 Task: Create a task  Develop a new online tool for online course evaluations , assign it to team member softage.4@softage.net in the project BeaconWorks and update the status of the task to  On Track  , set the priority of the task to High
Action: Mouse moved to (71, 52)
Screenshot: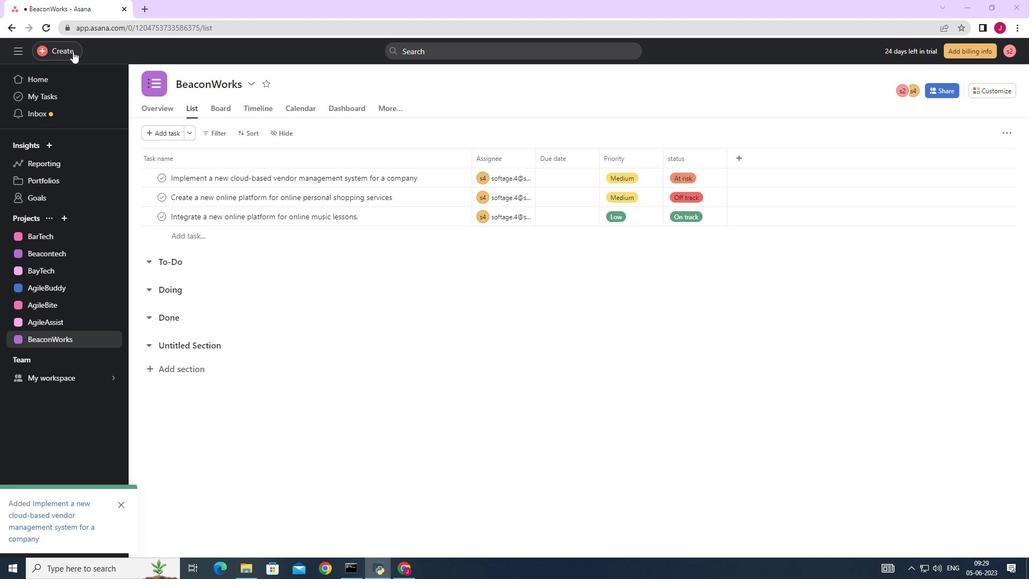 
Action: Mouse pressed left at (71, 52)
Screenshot: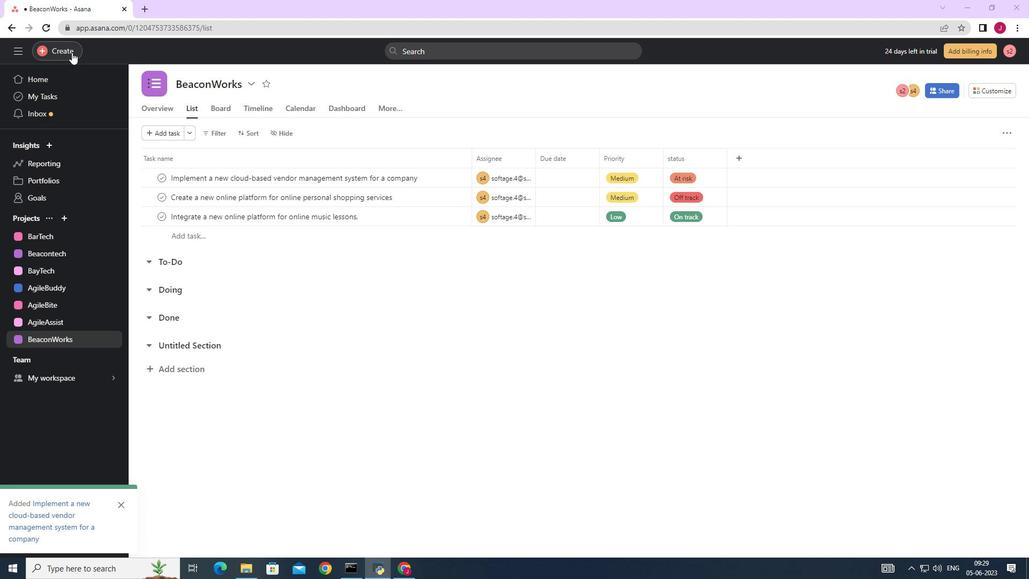 
Action: Mouse moved to (117, 52)
Screenshot: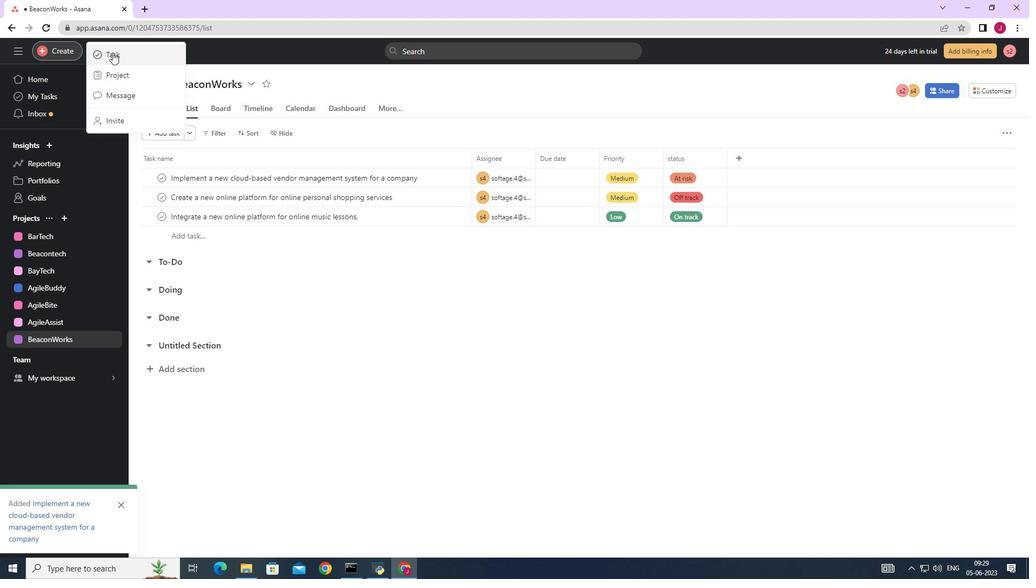 
Action: Mouse pressed left at (117, 52)
Screenshot: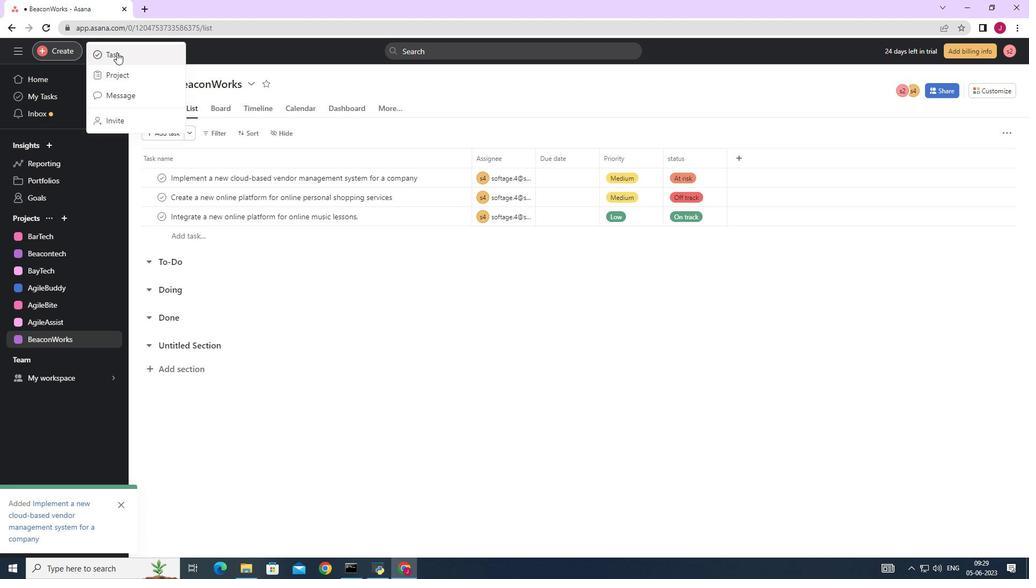 
Action: Mouse moved to (856, 356)
Screenshot: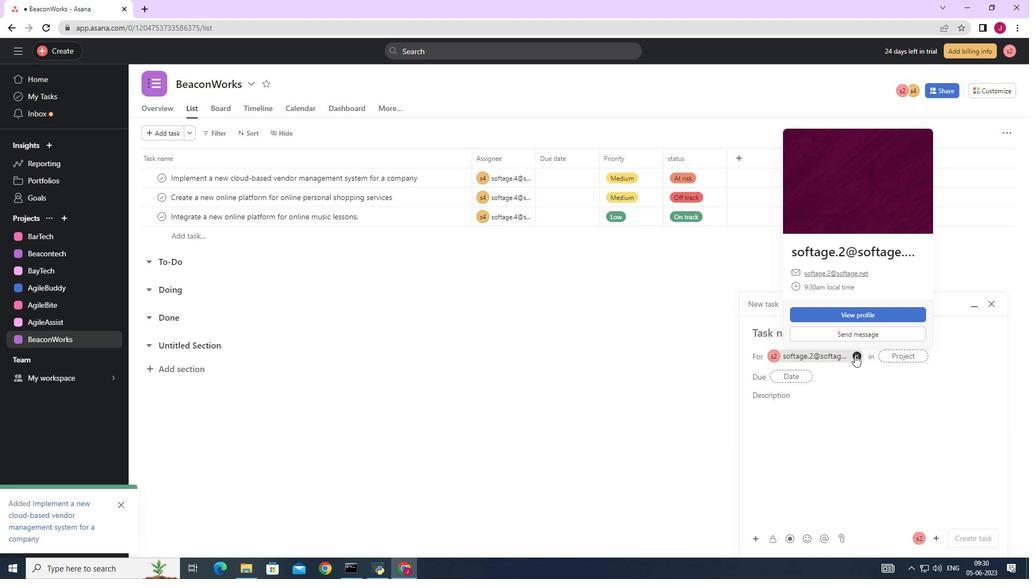 
Action: Mouse pressed left at (856, 356)
Screenshot: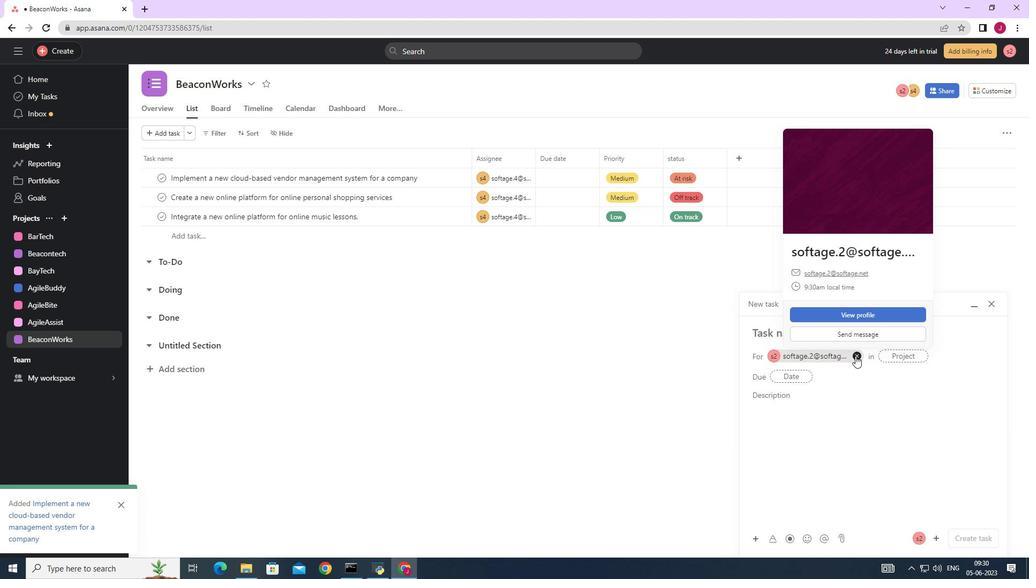 
Action: Mouse moved to (807, 345)
Screenshot: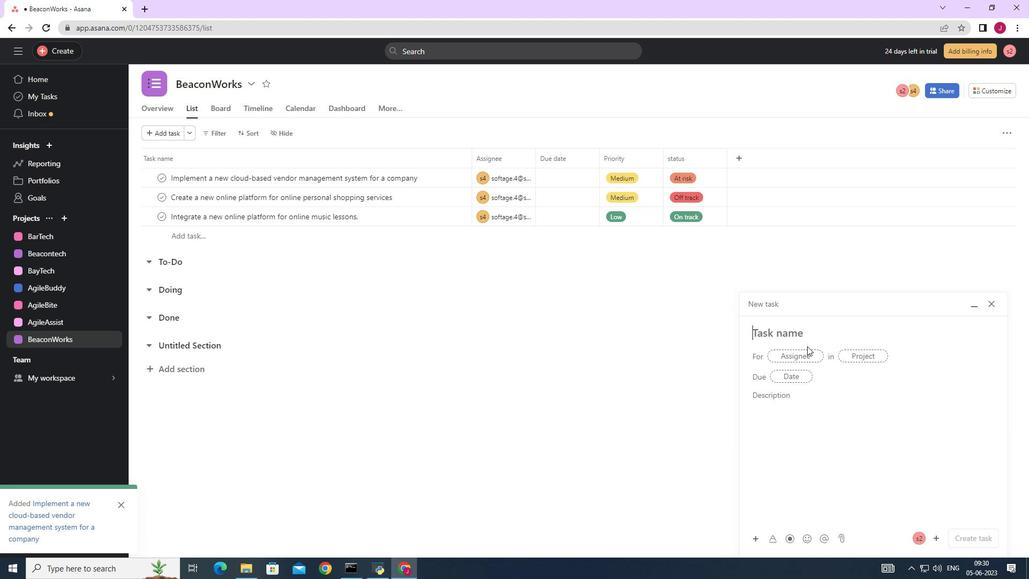 
Action: Key pressed <Key.caps_lock>D
Screenshot: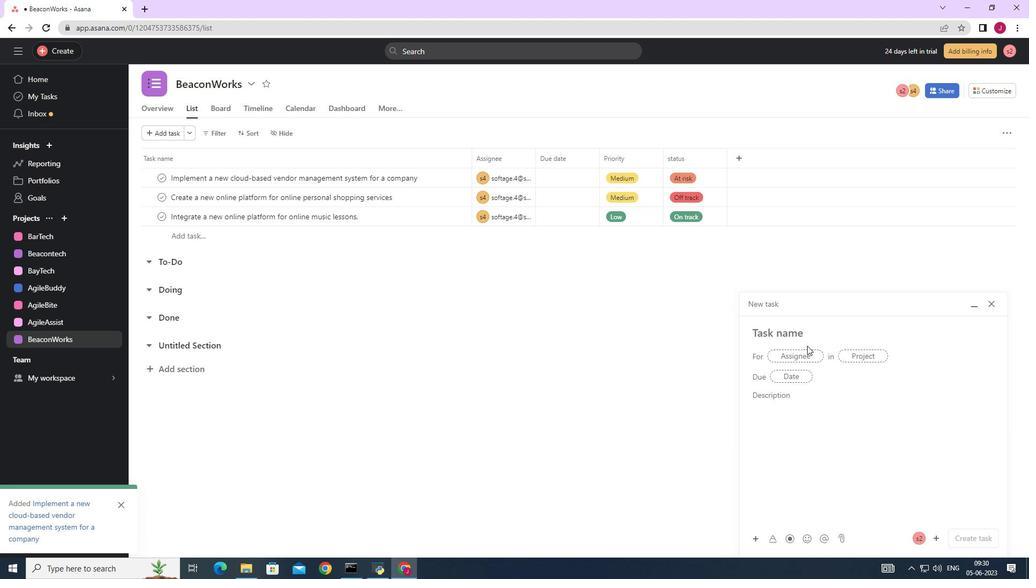 
Action: Mouse moved to (807, 345)
Screenshot: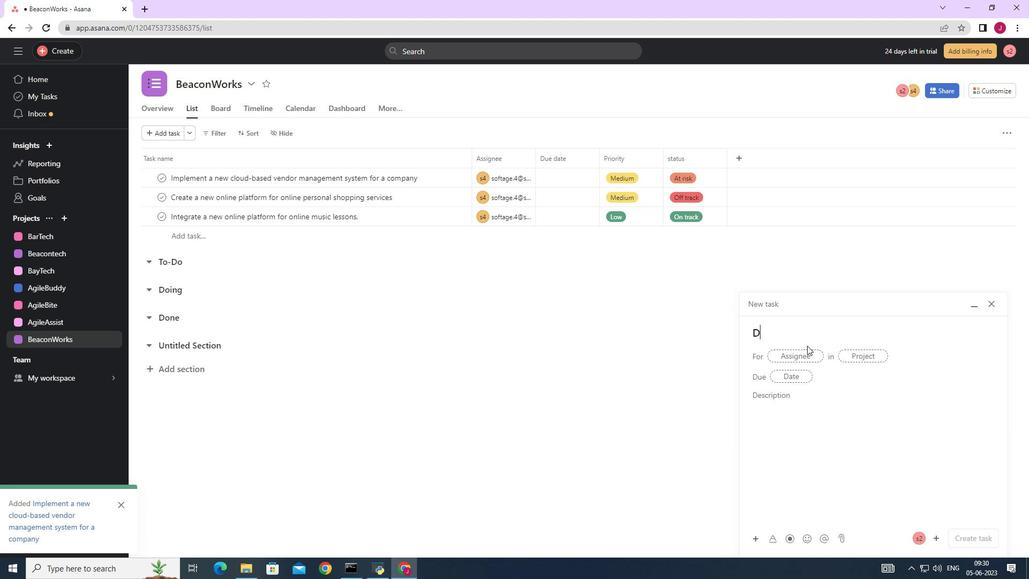 
Action: Key pressed <Key.caps_lock>eve
Screenshot: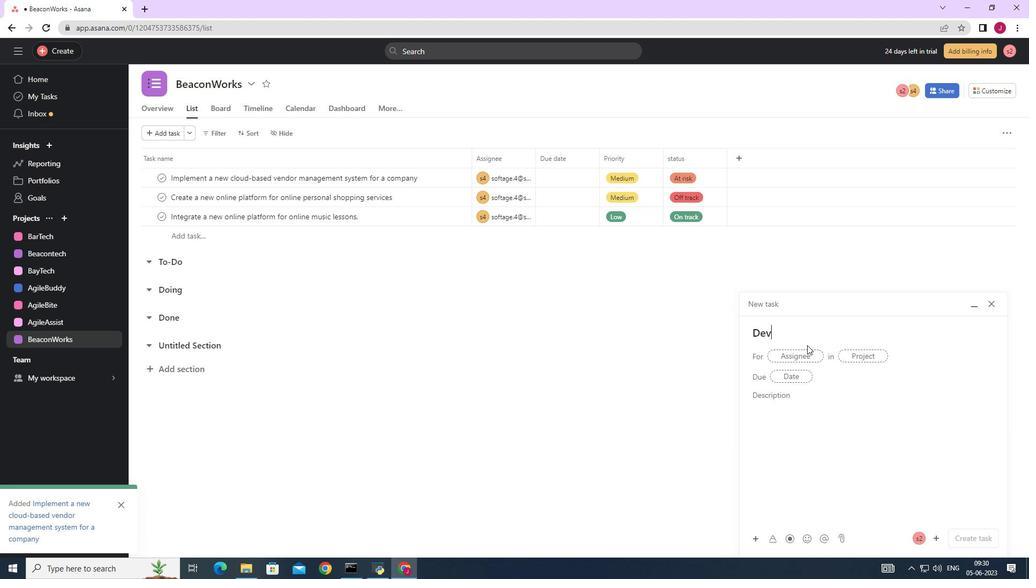 
Action: Mouse moved to (807, 345)
Screenshot: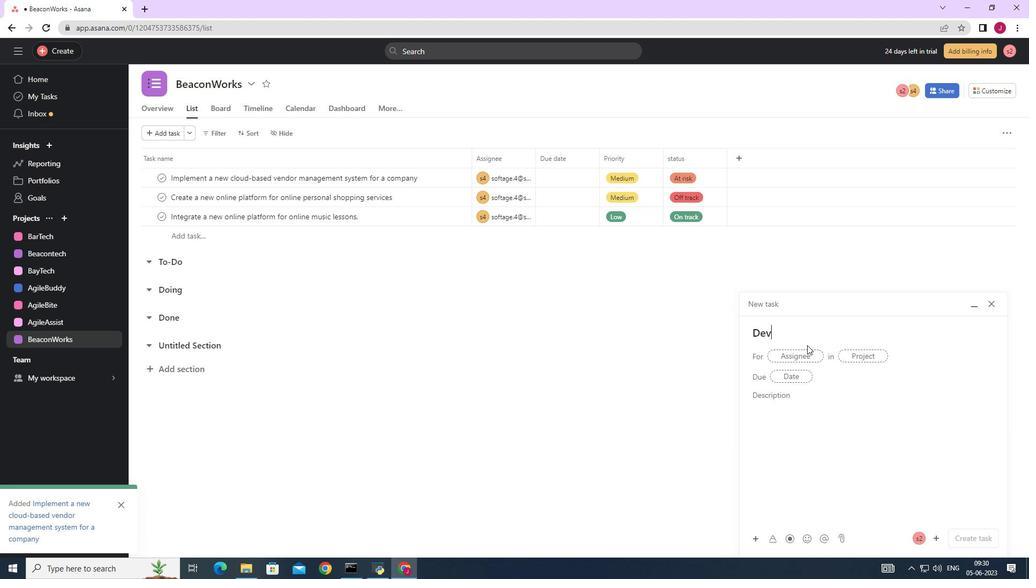 
Action: Key pressed lop<Key.space>a<Key.space>new<Key.space>online<Key.space>tool<Key.space>for<Key.space>online<Key.space>course<Key.space>evaluations
Screenshot: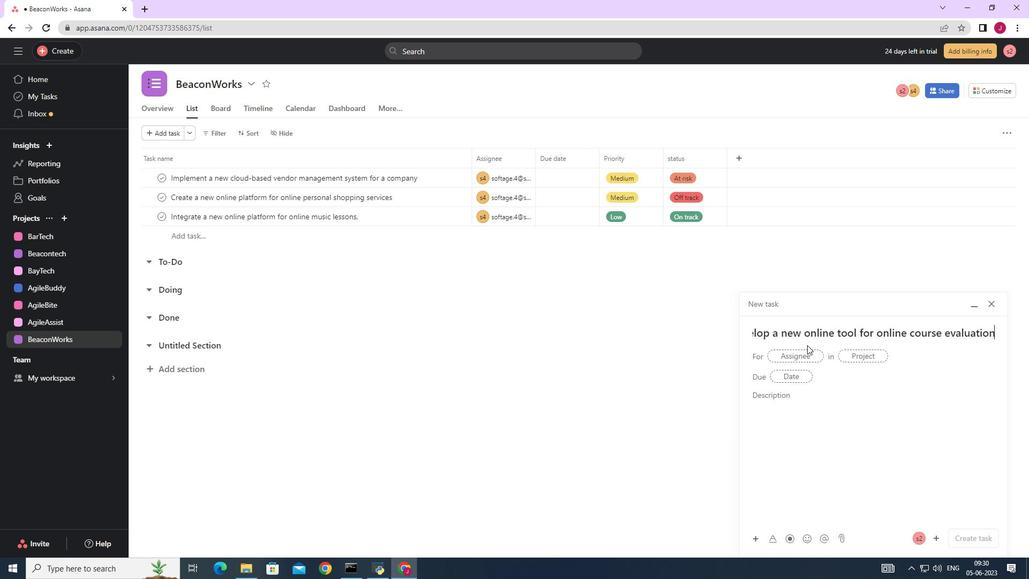 
Action: Mouse moved to (791, 359)
Screenshot: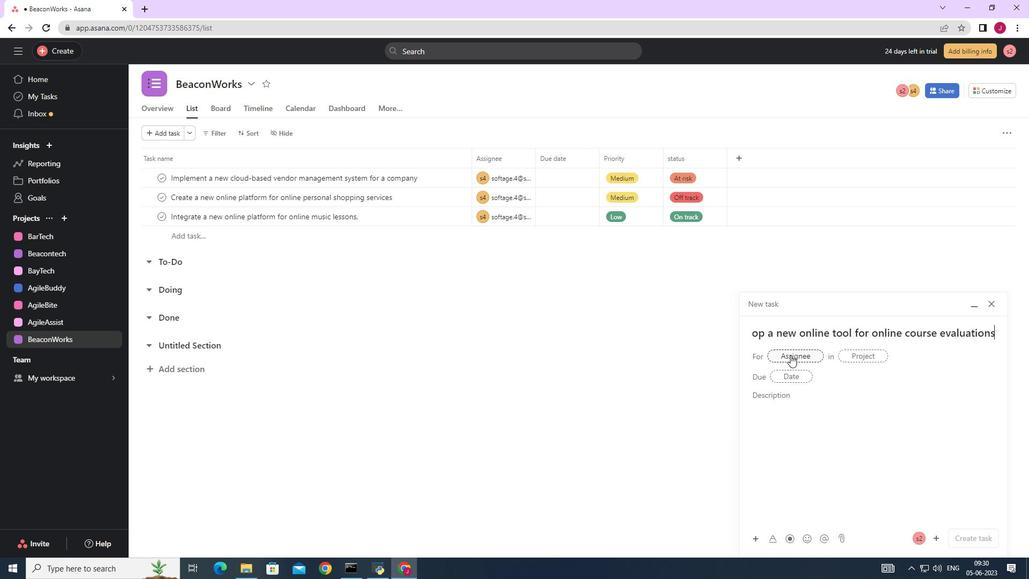 
Action: Mouse pressed left at (791, 359)
Screenshot: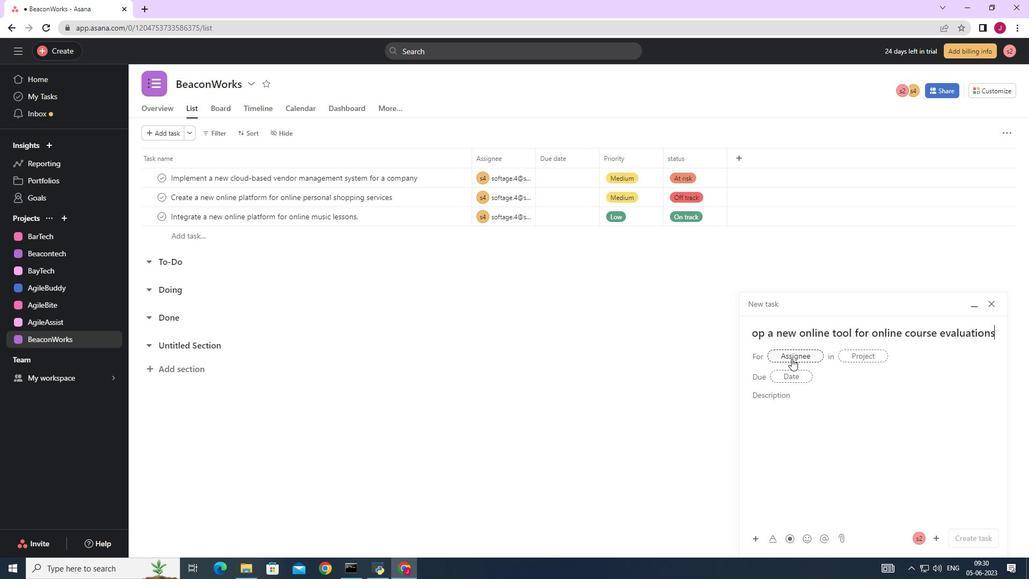 
Action: Key pressed softage.4
Screenshot: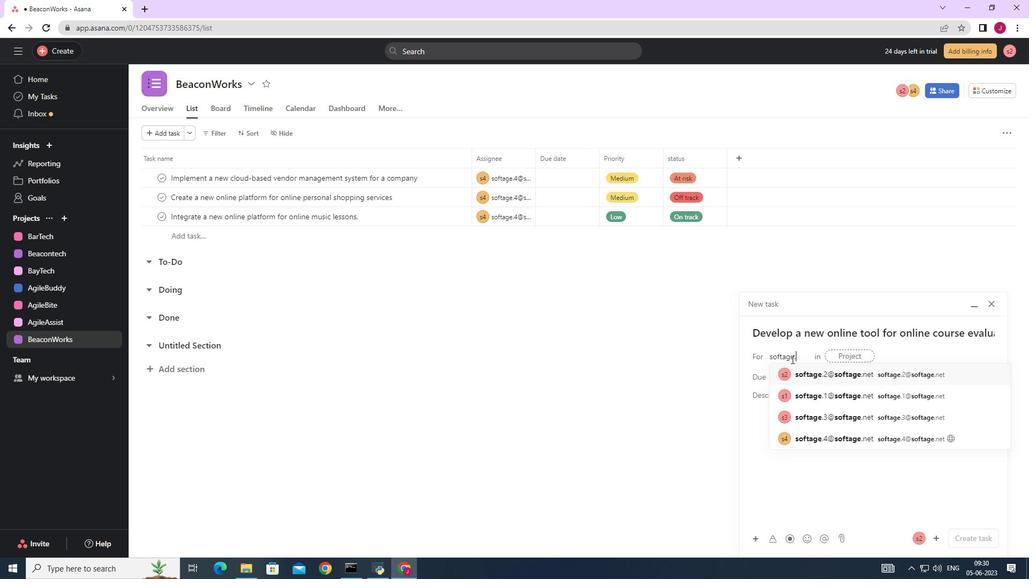 
Action: Mouse moved to (809, 378)
Screenshot: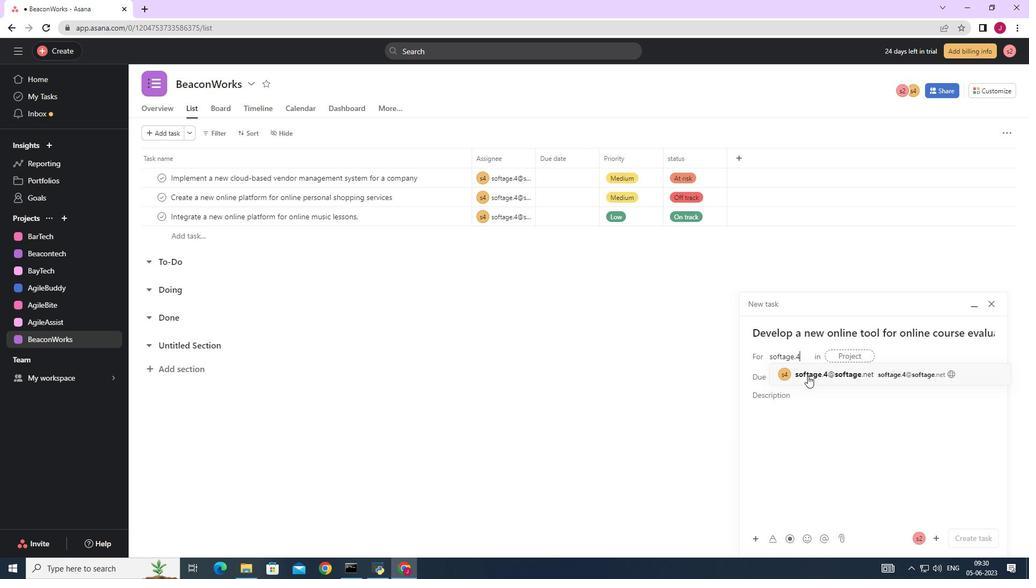 
Action: Mouse pressed left at (809, 378)
Screenshot: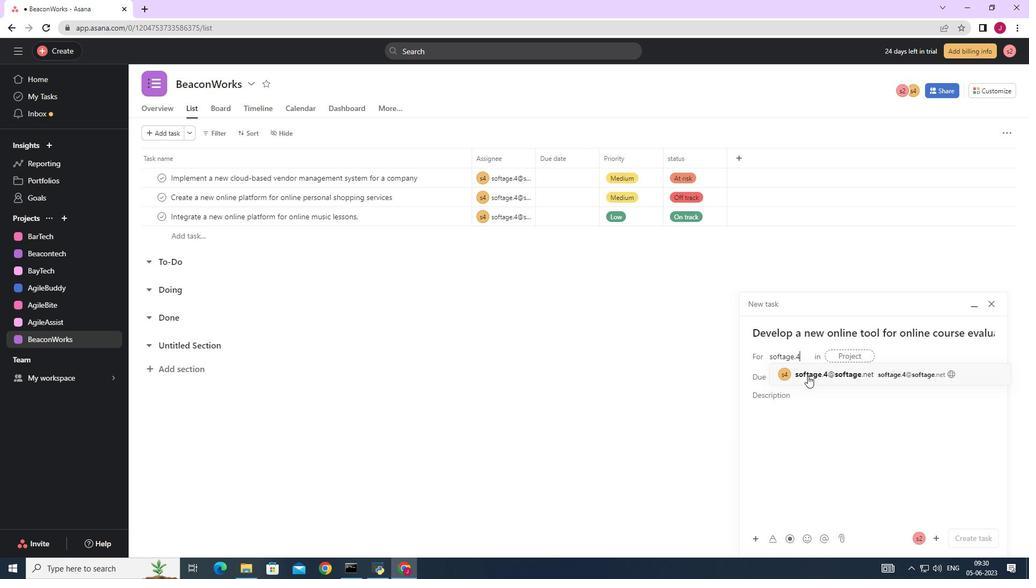 
Action: Mouse moved to (673, 375)
Screenshot: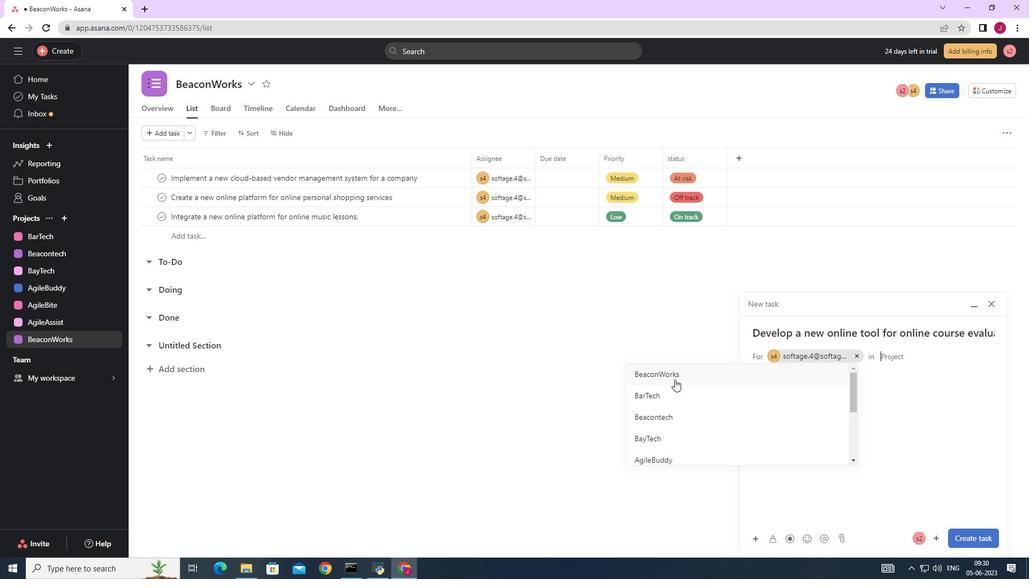 
Action: Mouse pressed left at (673, 375)
Screenshot: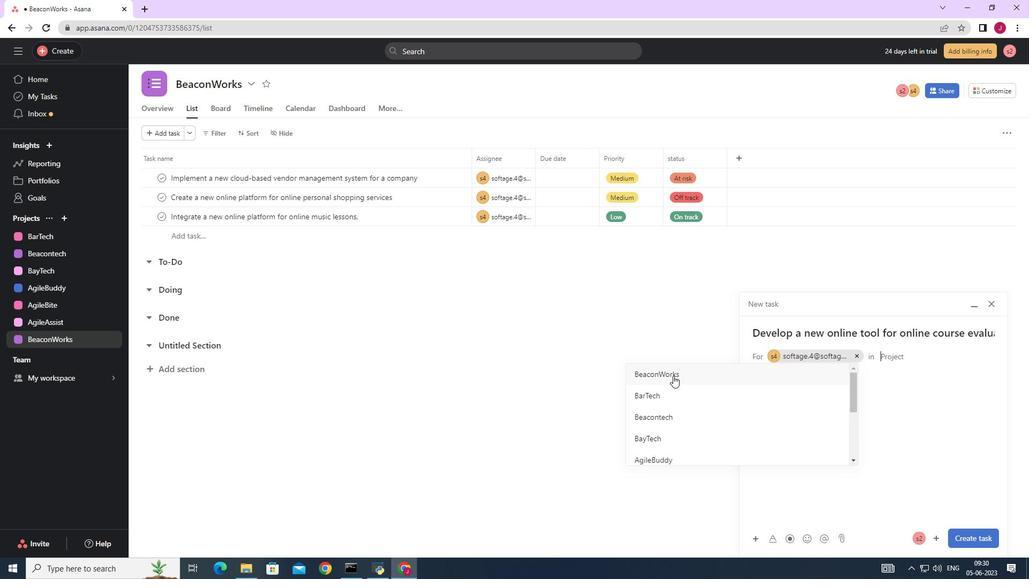 
Action: Mouse moved to (803, 399)
Screenshot: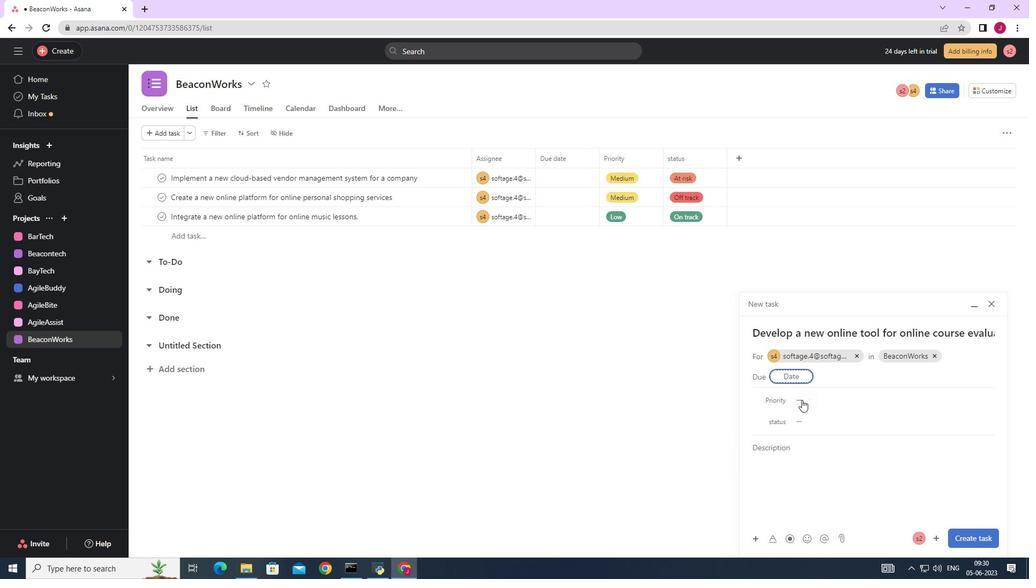 
Action: Mouse pressed left at (803, 399)
Screenshot: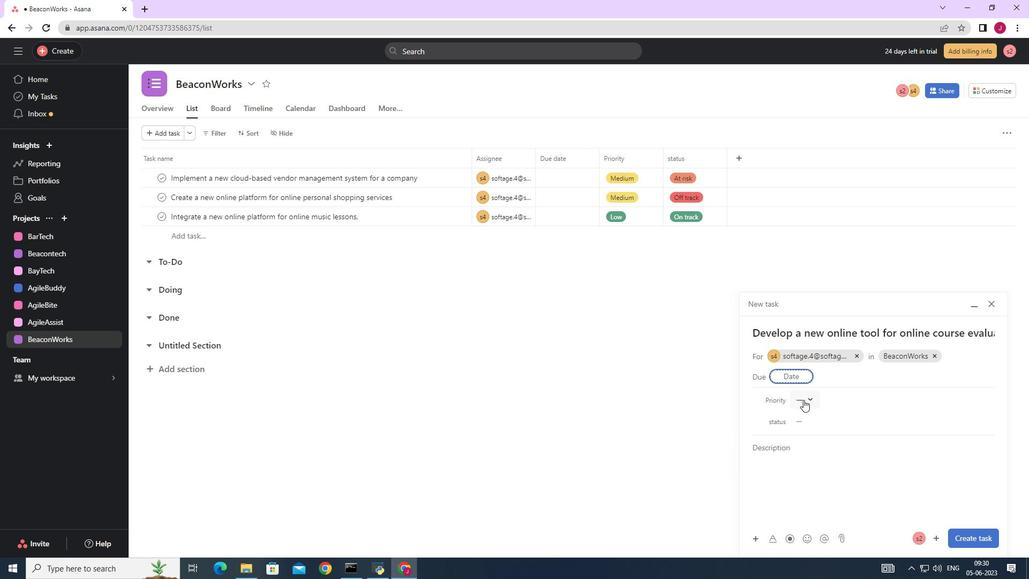 
Action: Mouse moved to (825, 435)
Screenshot: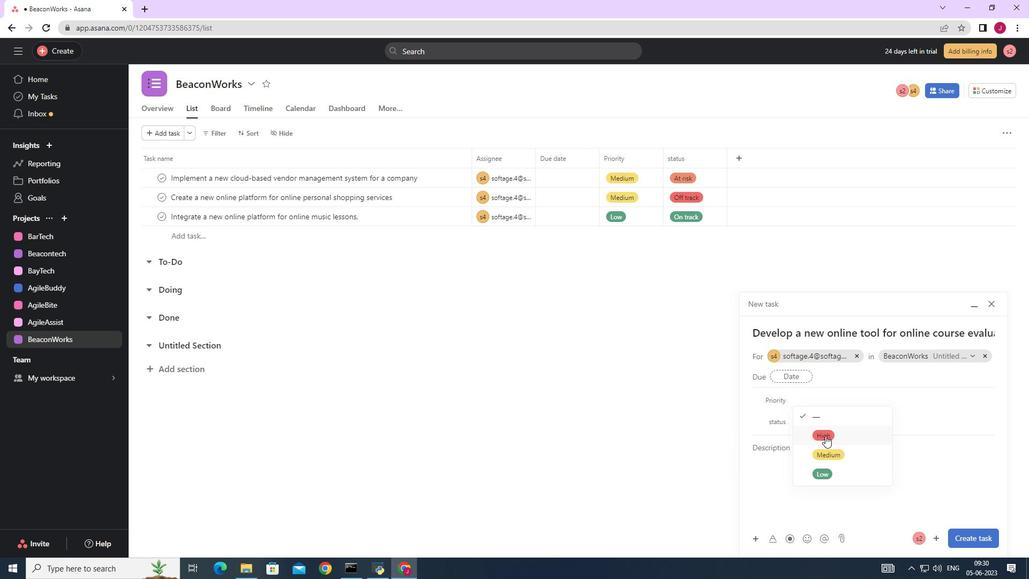 
Action: Mouse pressed left at (825, 435)
Screenshot: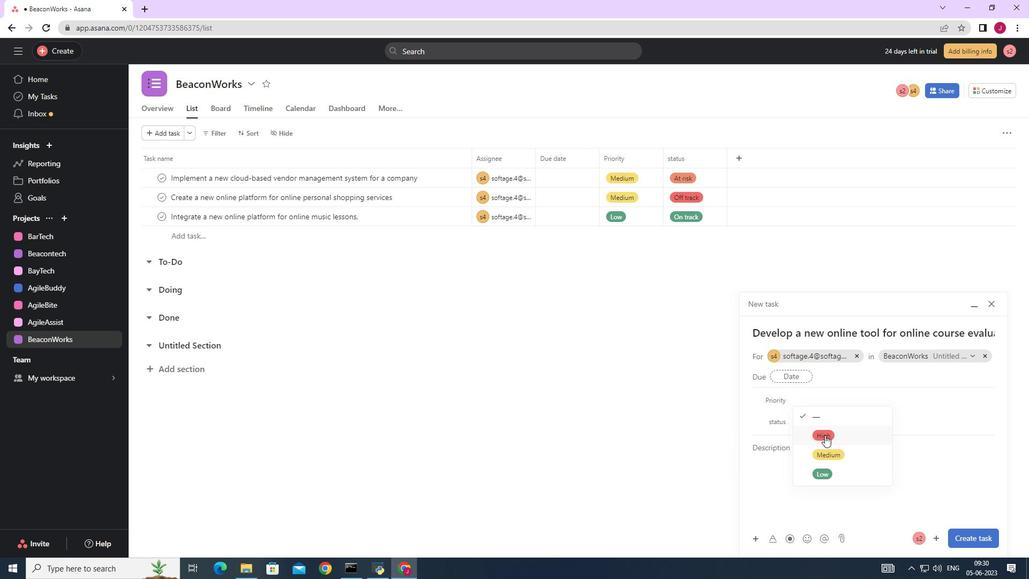 
Action: Mouse moved to (799, 418)
Screenshot: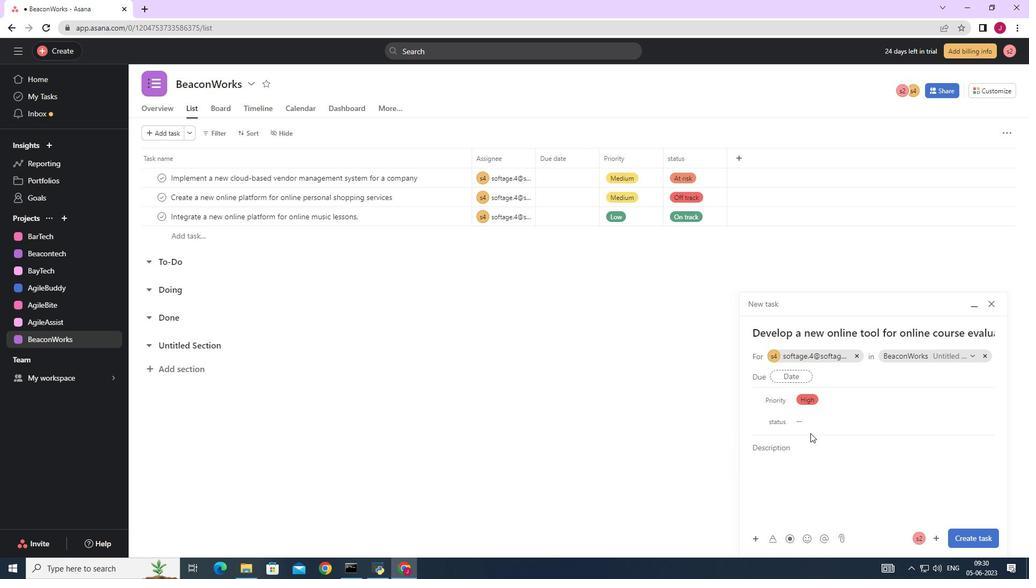 
Action: Mouse pressed left at (799, 418)
Screenshot: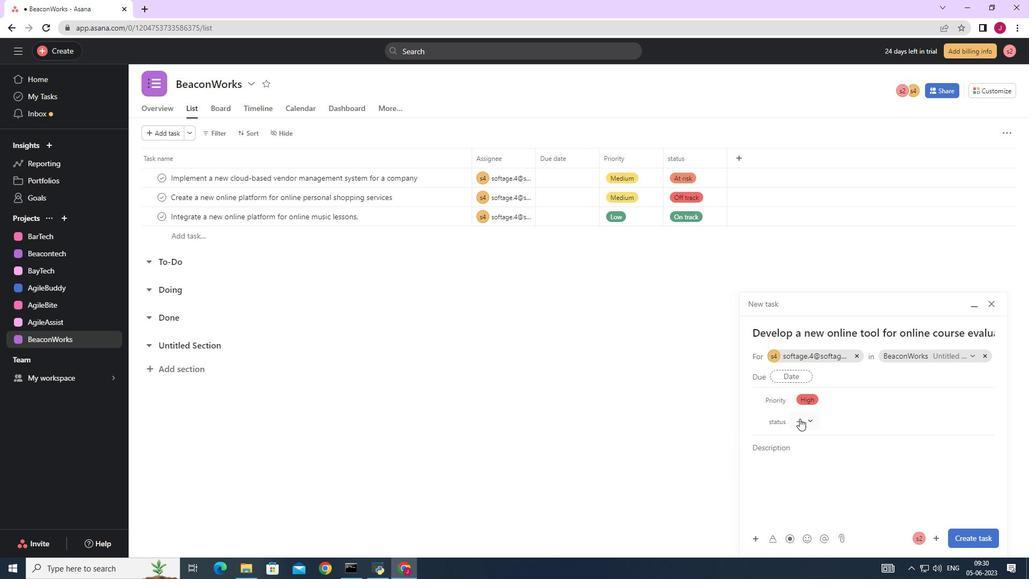 
Action: Mouse moved to (819, 459)
Screenshot: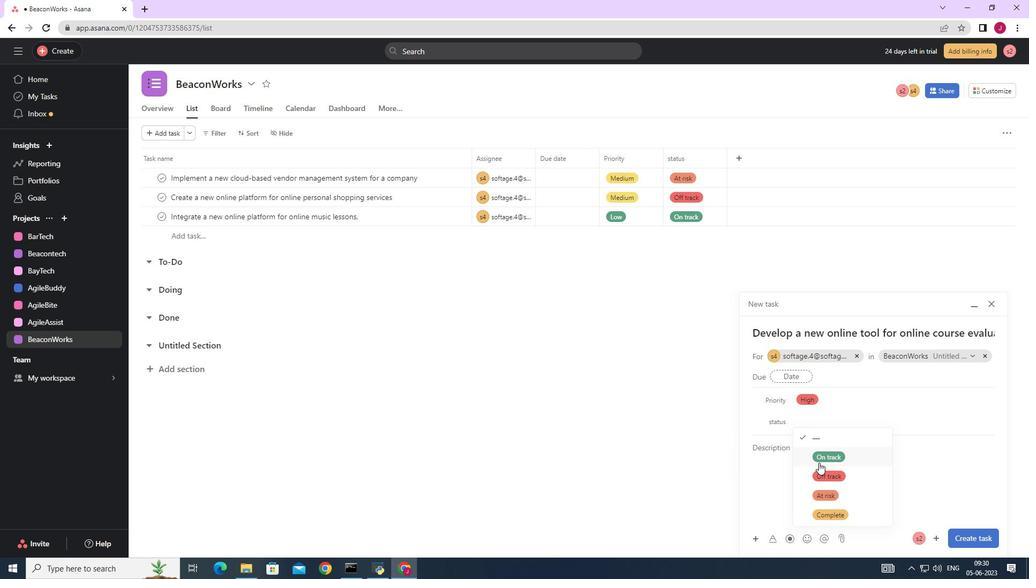 
Action: Mouse pressed left at (819, 459)
Screenshot: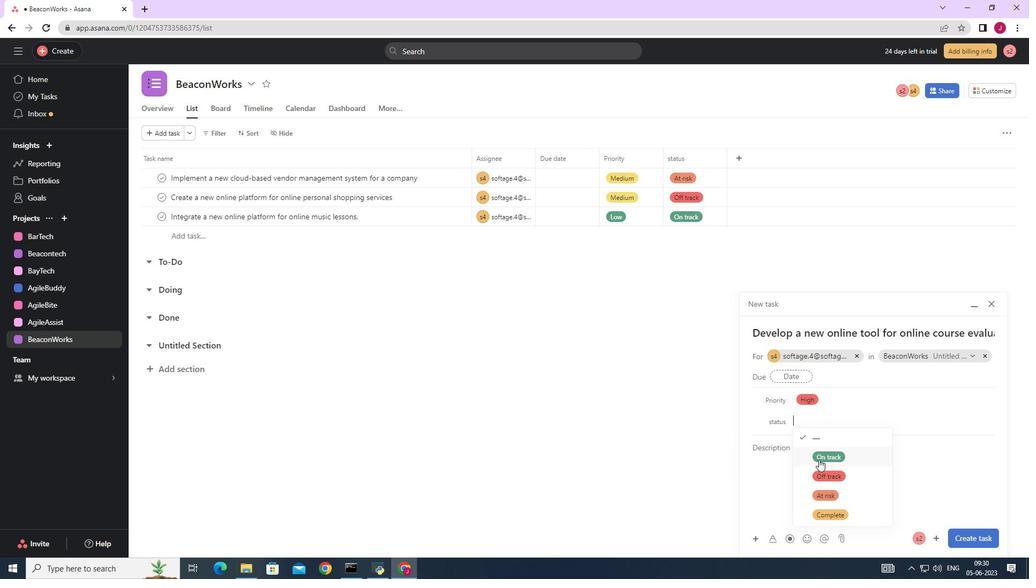 
Action: Mouse moved to (980, 536)
Screenshot: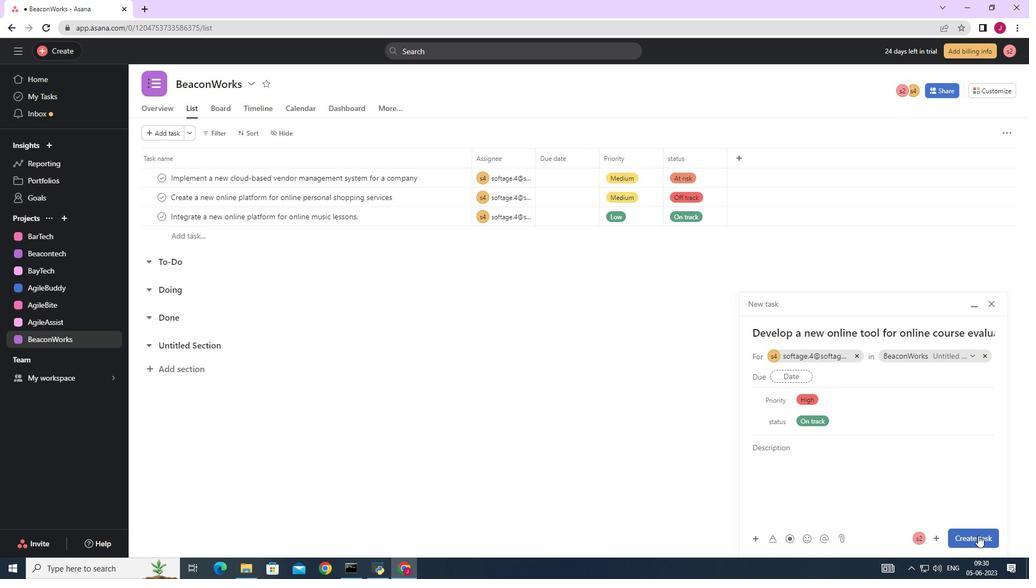 
Action: Mouse pressed left at (980, 536)
Screenshot: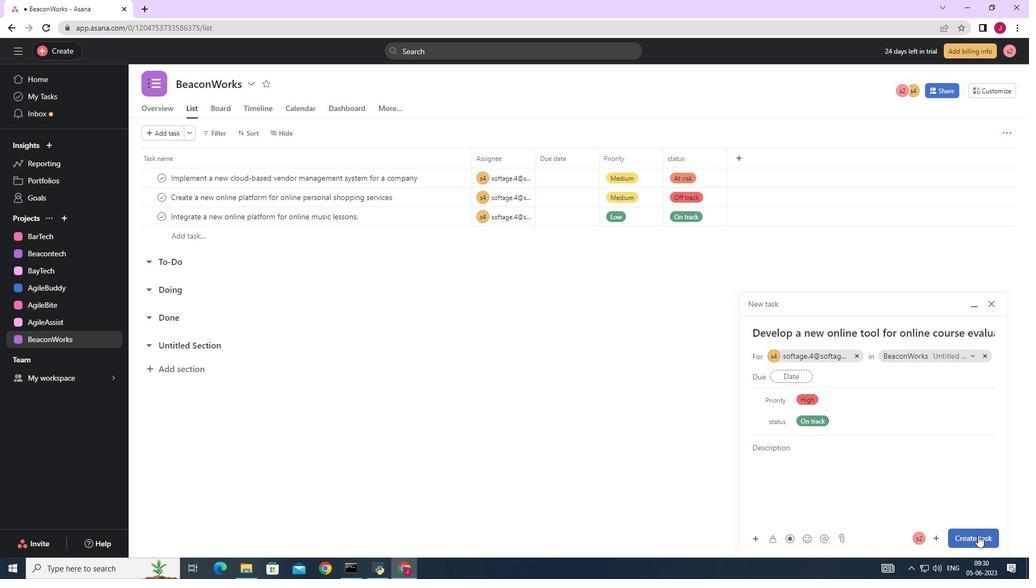 
Action: Mouse moved to (869, 470)
Screenshot: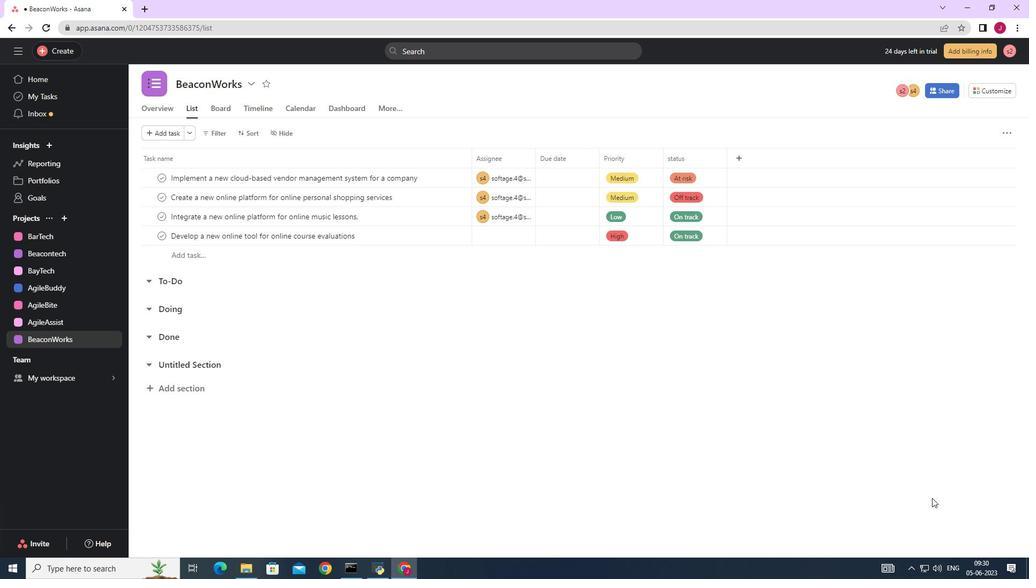 
